 Task: Set the Email Id to "softage.1@softage.net" while creating a new customer.
Action: Mouse moved to (142, 17)
Screenshot: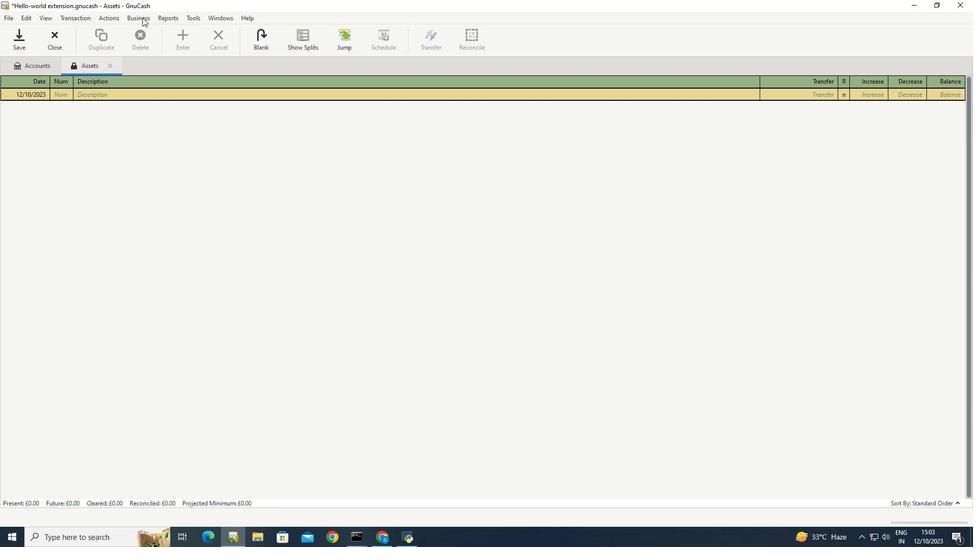
Action: Mouse pressed left at (142, 17)
Screenshot: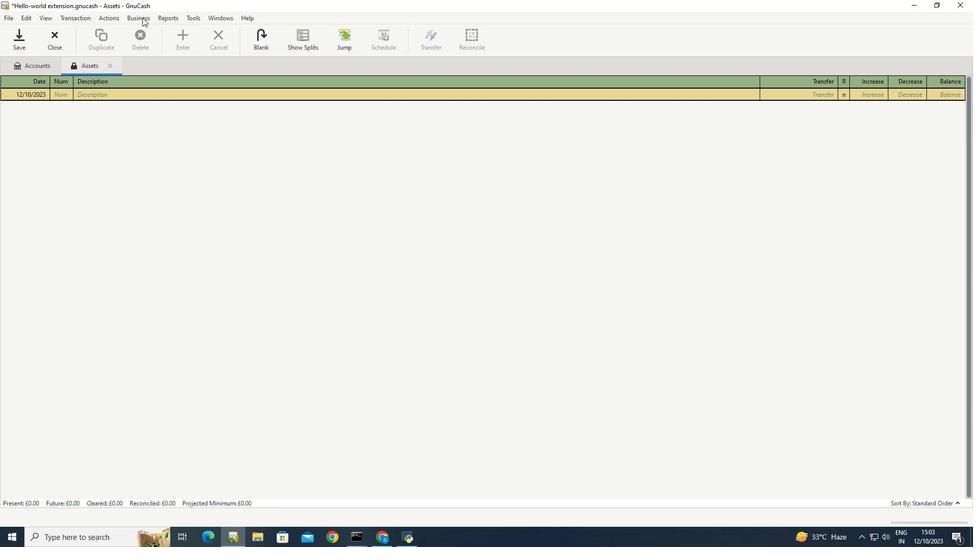 
Action: Mouse moved to (260, 42)
Screenshot: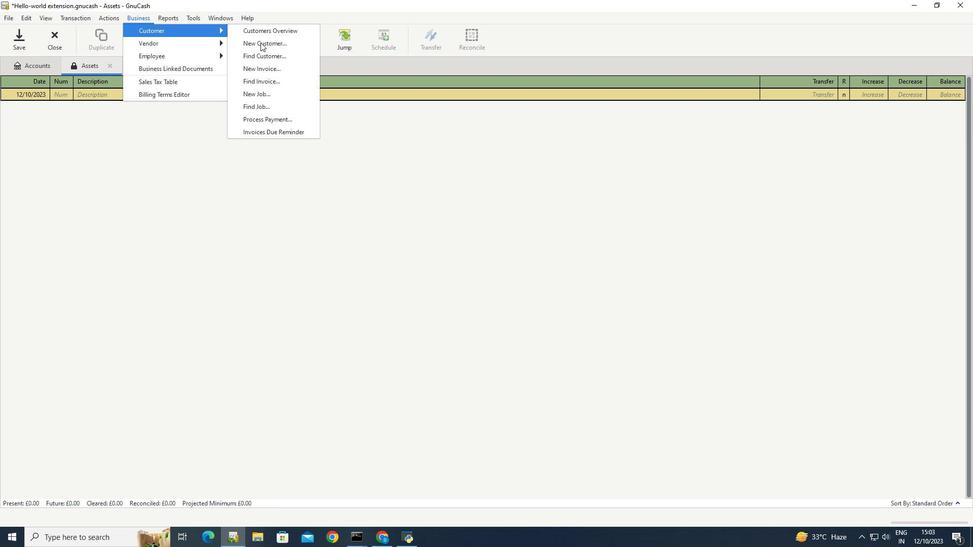 
Action: Mouse pressed left at (260, 42)
Screenshot: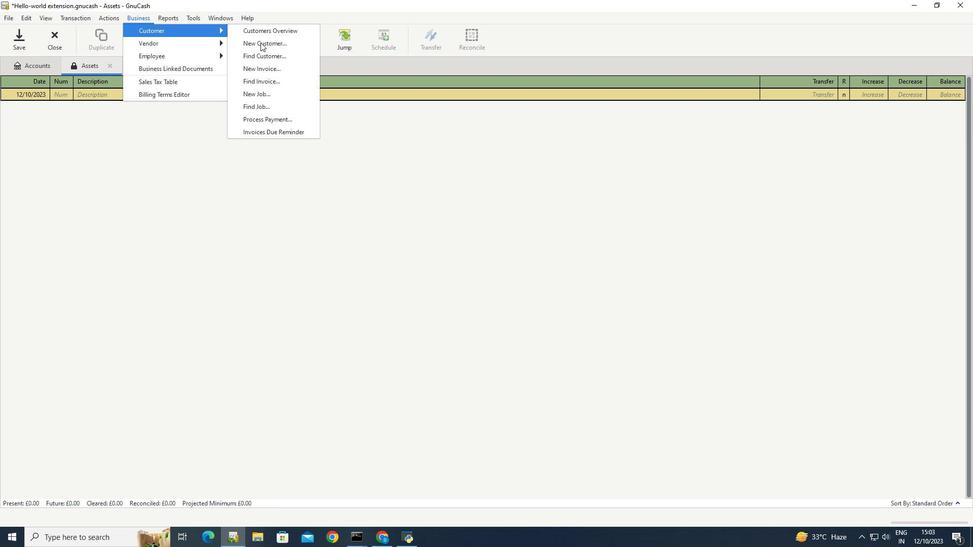 
Action: Mouse moved to (530, 143)
Screenshot: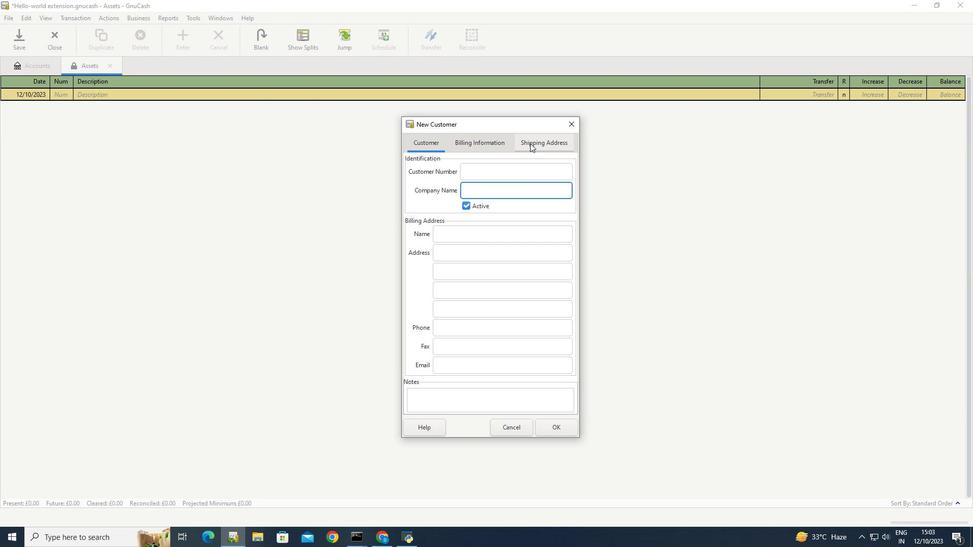
Action: Mouse pressed left at (530, 143)
Screenshot: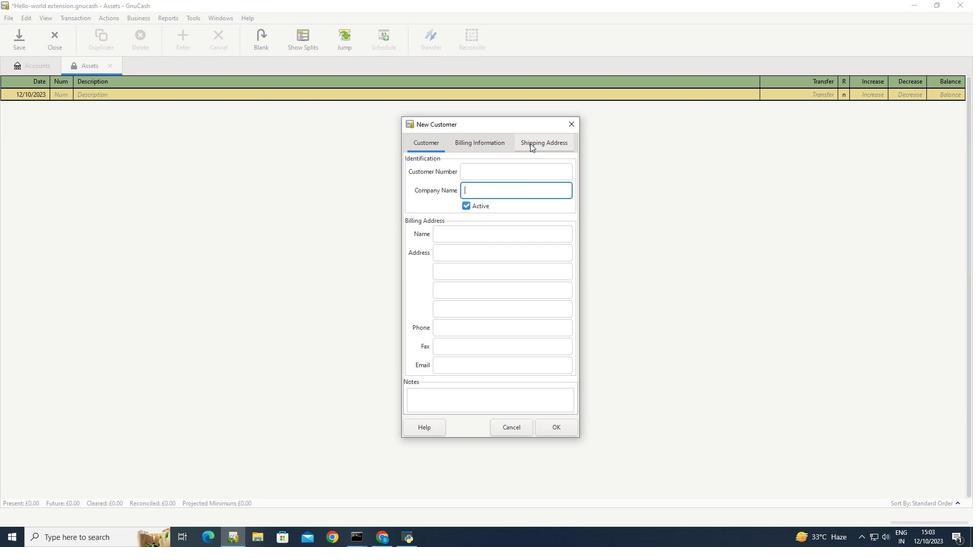 
Action: Mouse moved to (453, 303)
Screenshot: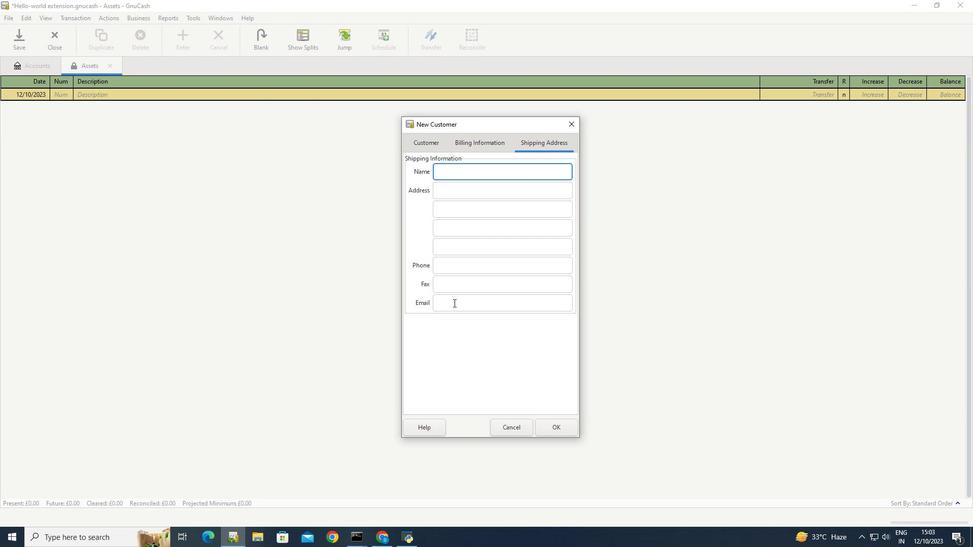 
Action: Mouse pressed left at (453, 303)
Screenshot: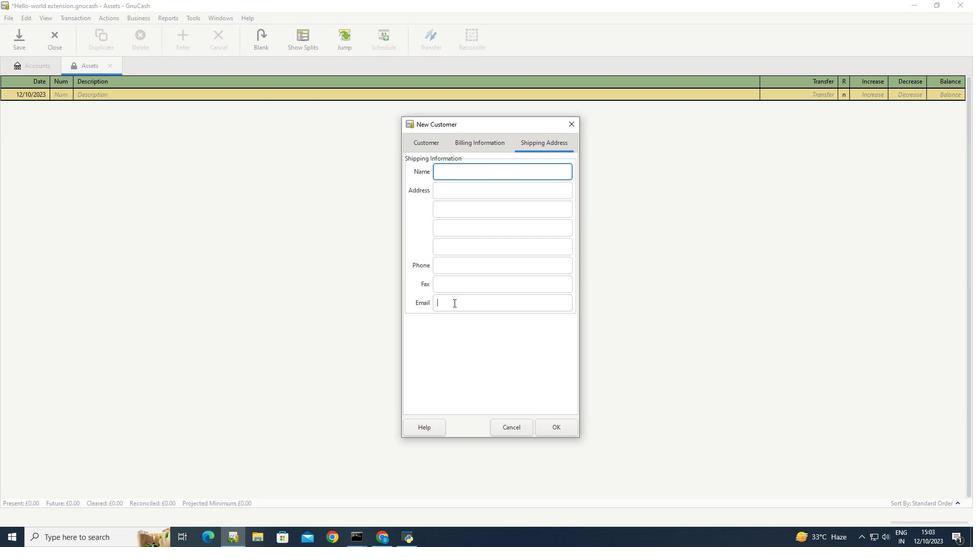
Action: Key pressed softage.1<Key.shift>@softage.net
Screenshot: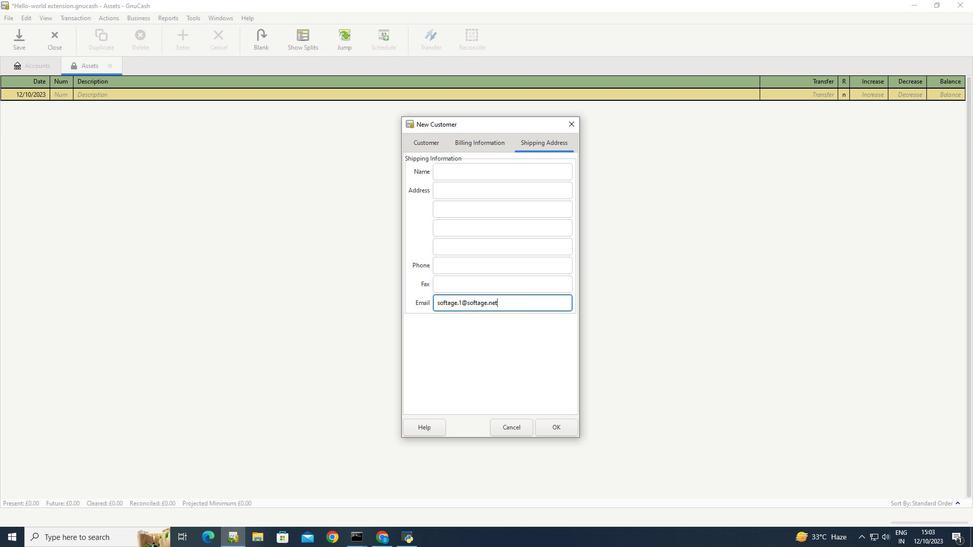 
Action: Mouse moved to (486, 332)
Screenshot: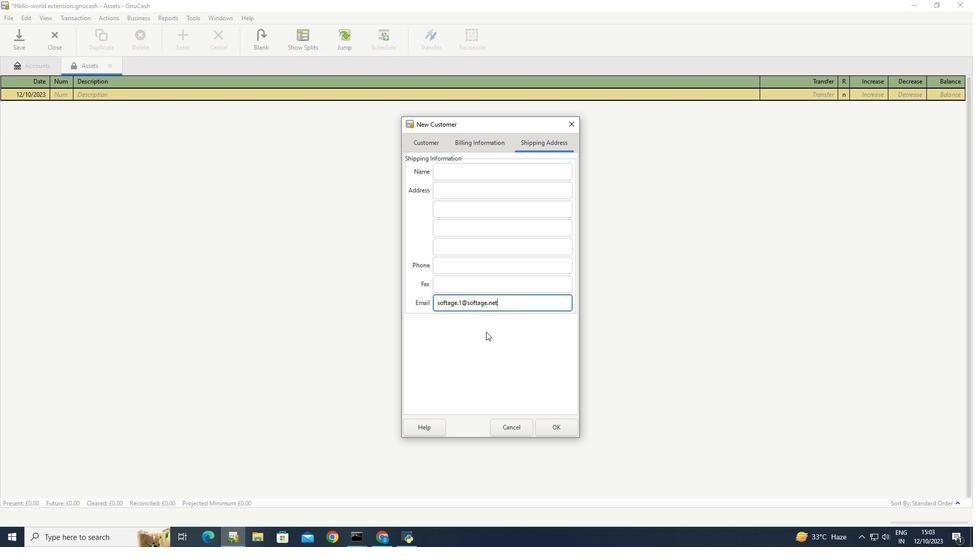 
Action: Mouse pressed left at (486, 332)
Screenshot: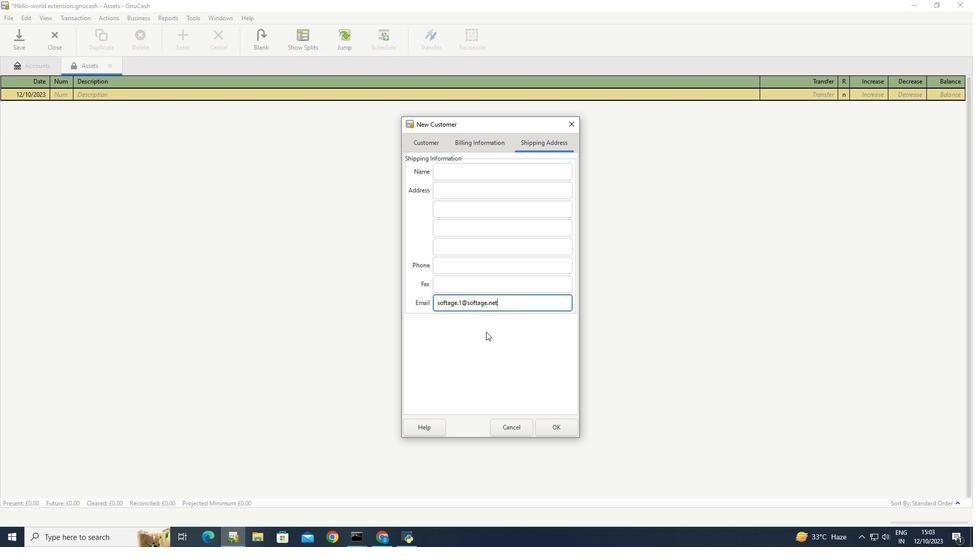
Action: Mouse moved to (486, 333)
Screenshot: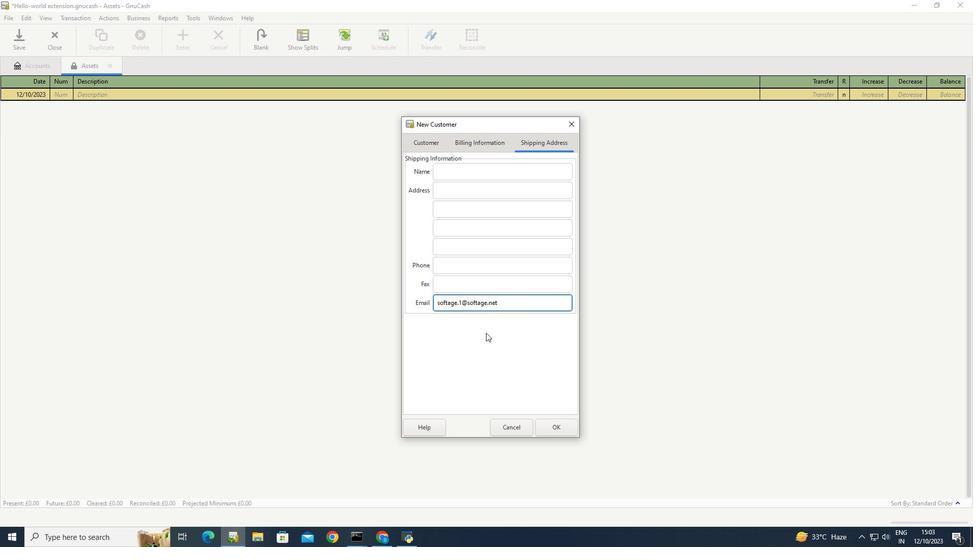 
Action: Mouse pressed left at (486, 333)
Screenshot: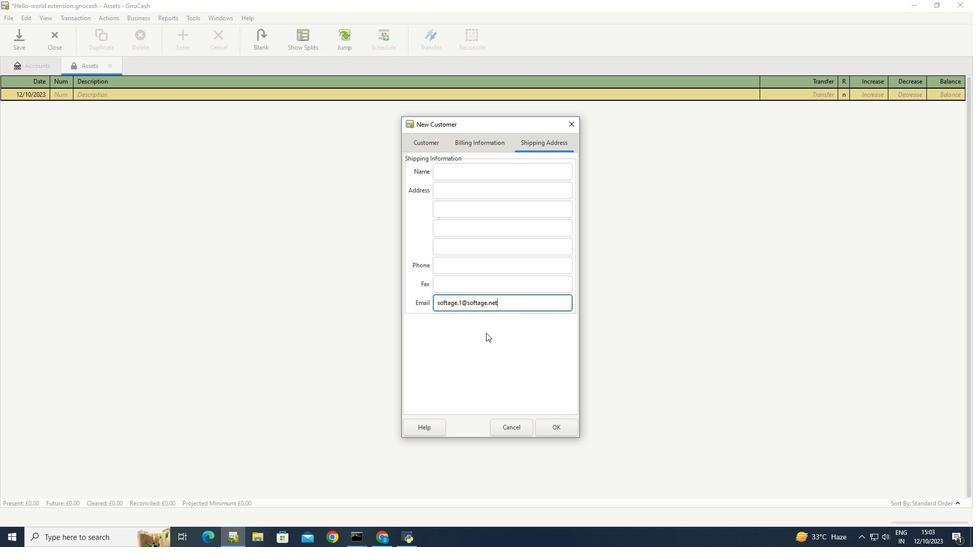 
